 Task: Reply to email with the signature Dorian Garcia with the subject 'Request for time off' from softage.1@softage.net with the message 'Could you provide me with a list of the project's critical success factors?'
Action: Mouse moved to (803, 208)
Screenshot: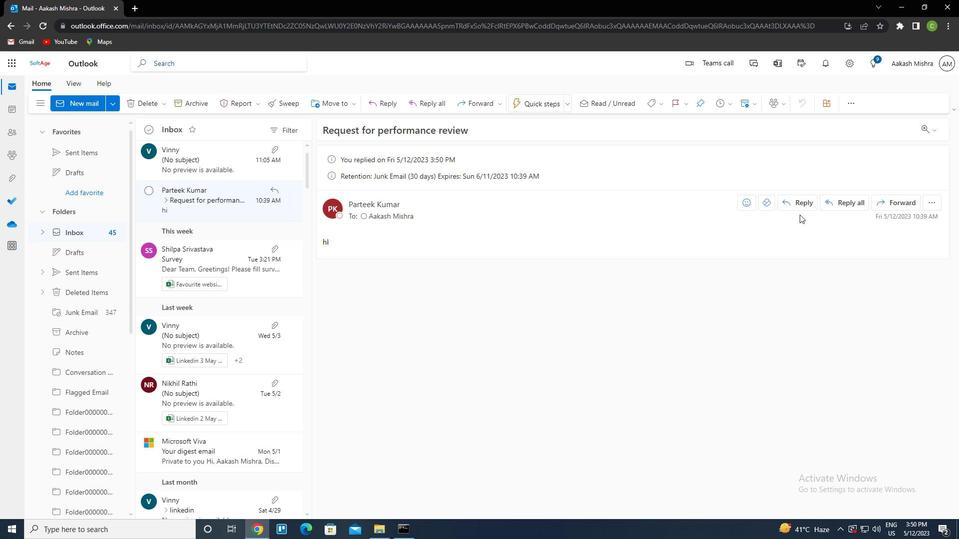 
Action: Mouse pressed left at (803, 208)
Screenshot: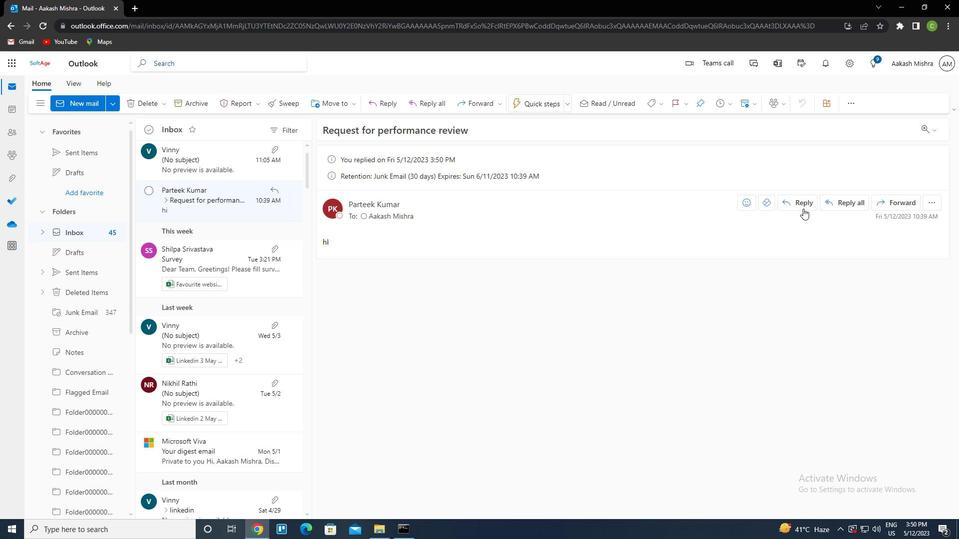 
Action: Mouse moved to (641, 108)
Screenshot: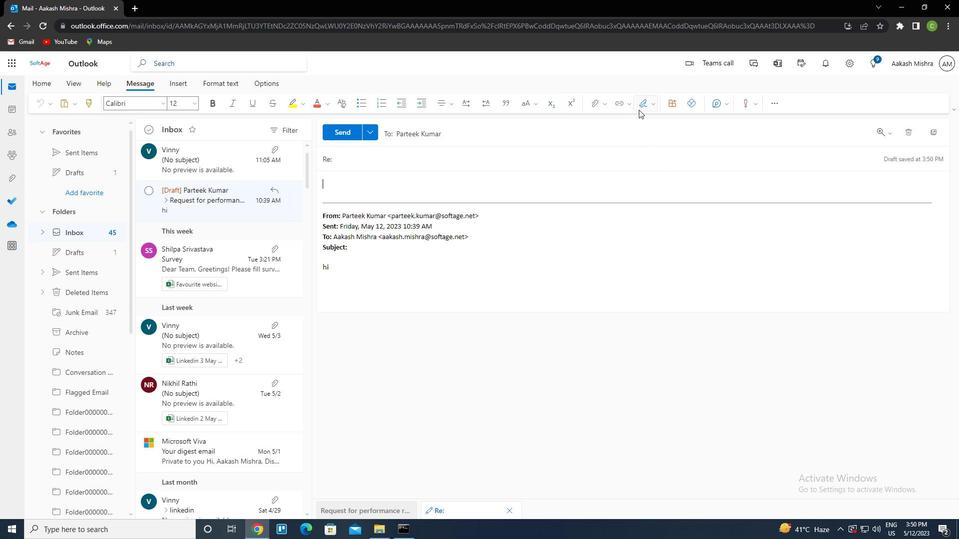 
Action: Mouse pressed left at (641, 108)
Screenshot: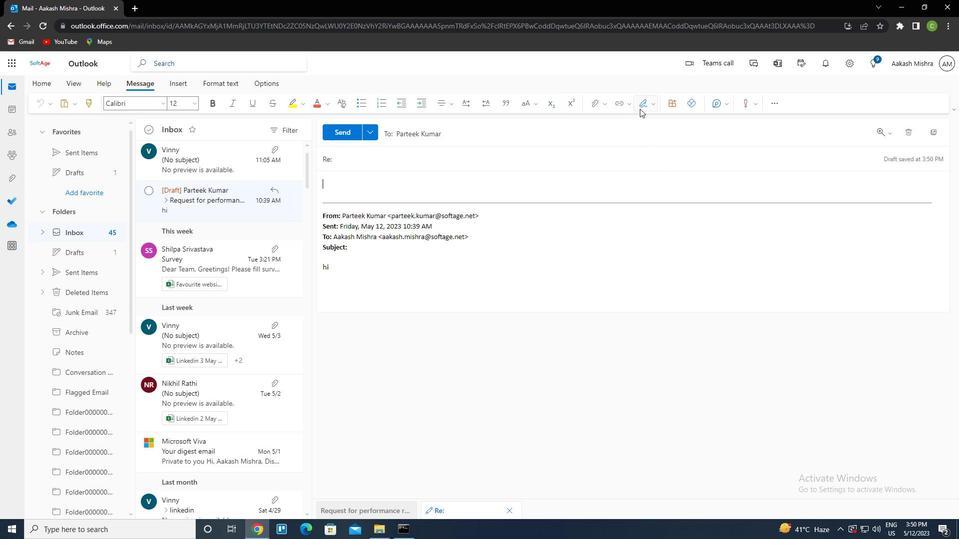 
Action: Mouse moved to (624, 140)
Screenshot: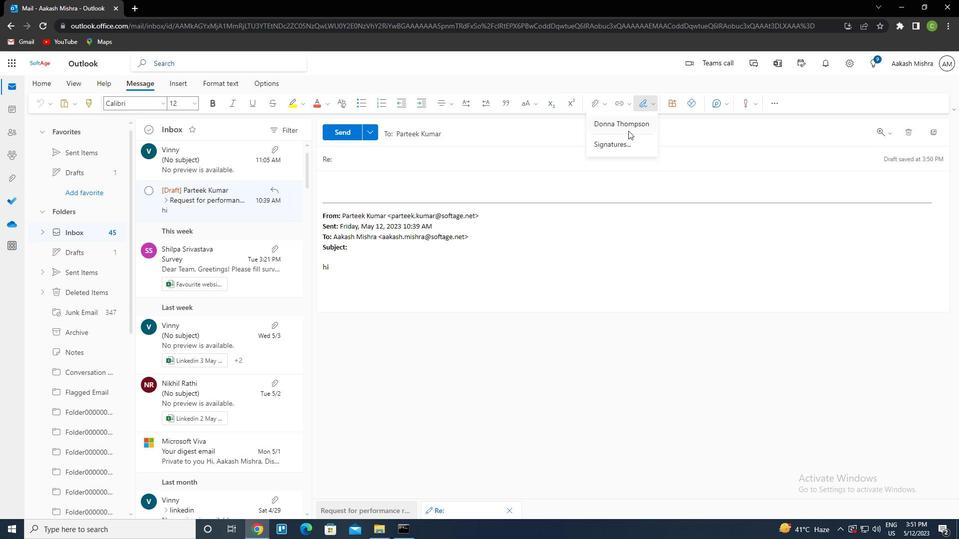 
Action: Mouse pressed left at (624, 140)
Screenshot: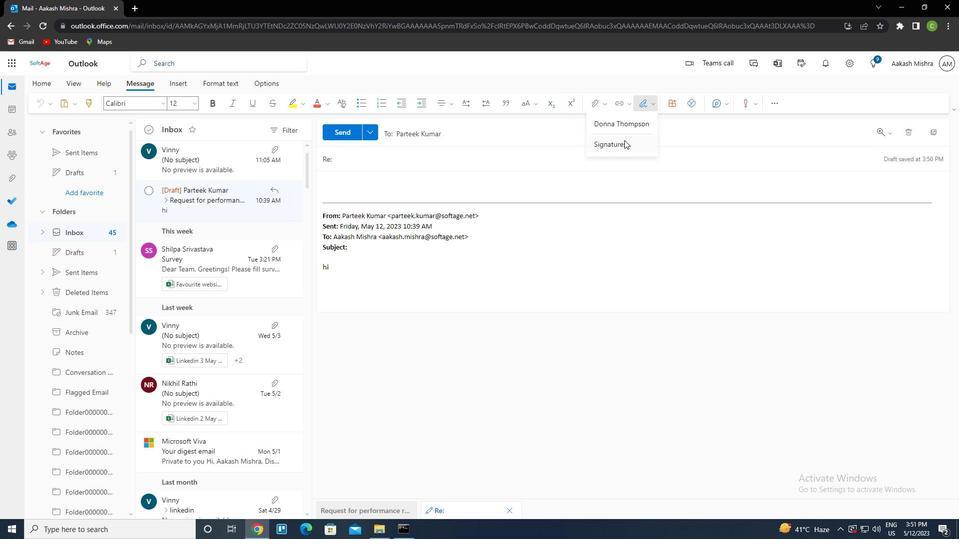 
Action: Mouse moved to (683, 185)
Screenshot: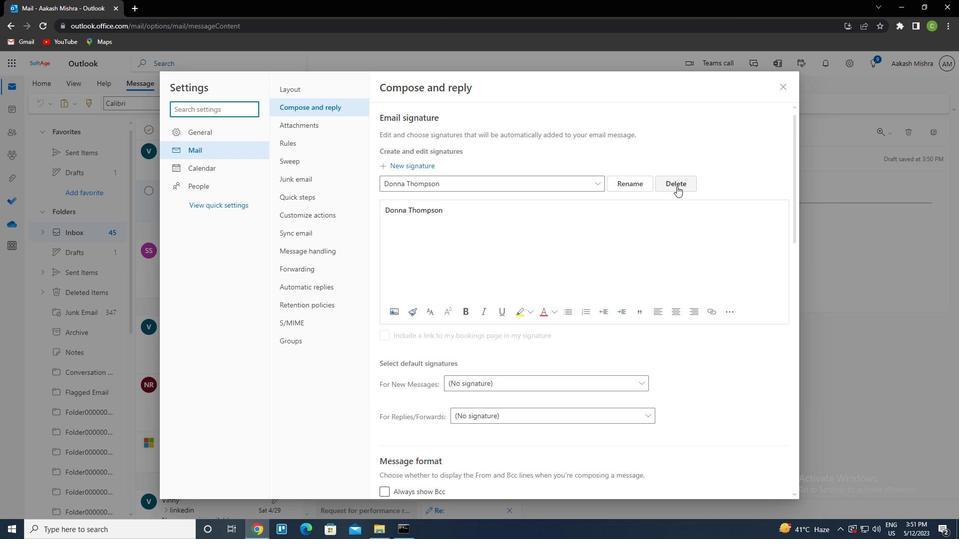 
Action: Mouse pressed left at (683, 185)
Screenshot: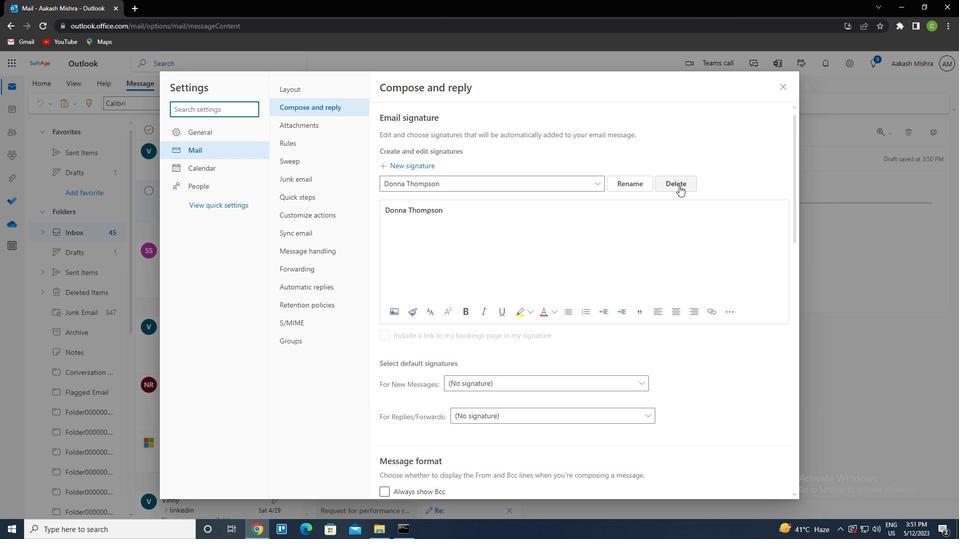 
Action: Mouse moved to (491, 184)
Screenshot: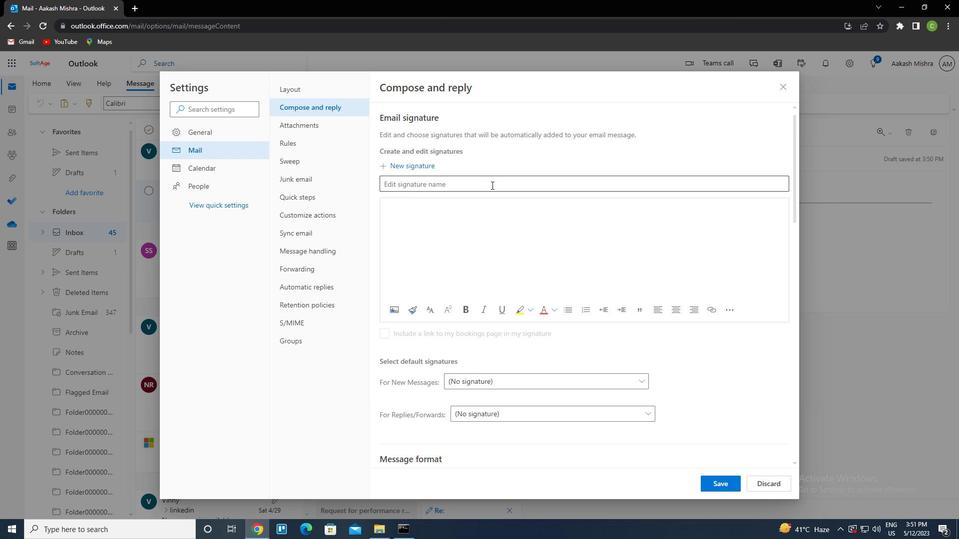 
Action: Mouse pressed left at (491, 184)
Screenshot: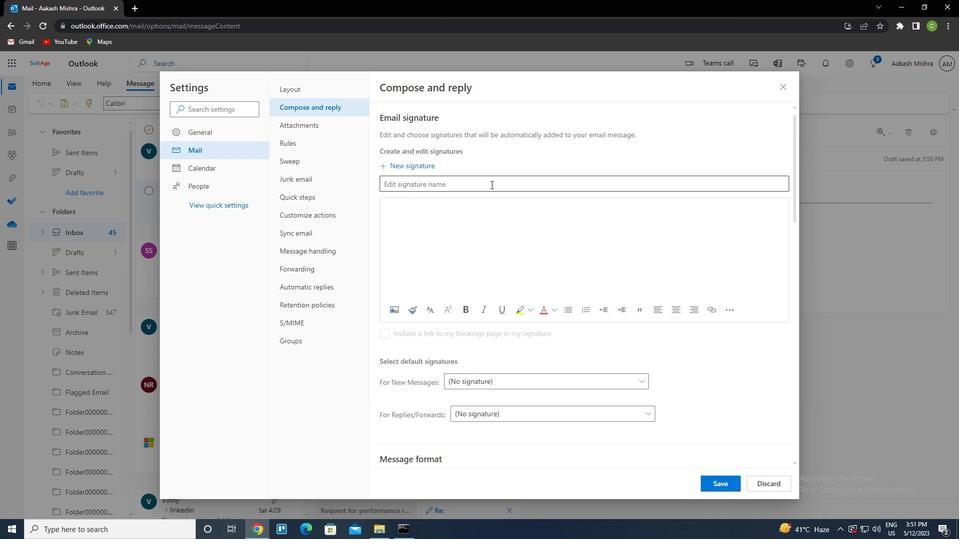 
Action: Key pressed <Key.caps_lock>d<Key.caps_lock>orian<Key.space><Key.caps_lock>g<Key.caps_lock>arcia<Key.tab><Key.caps_lock>d<Key.caps_lock>orian<Key.space><Key.caps_lock>g<Key.caps_lock>racia
Screenshot: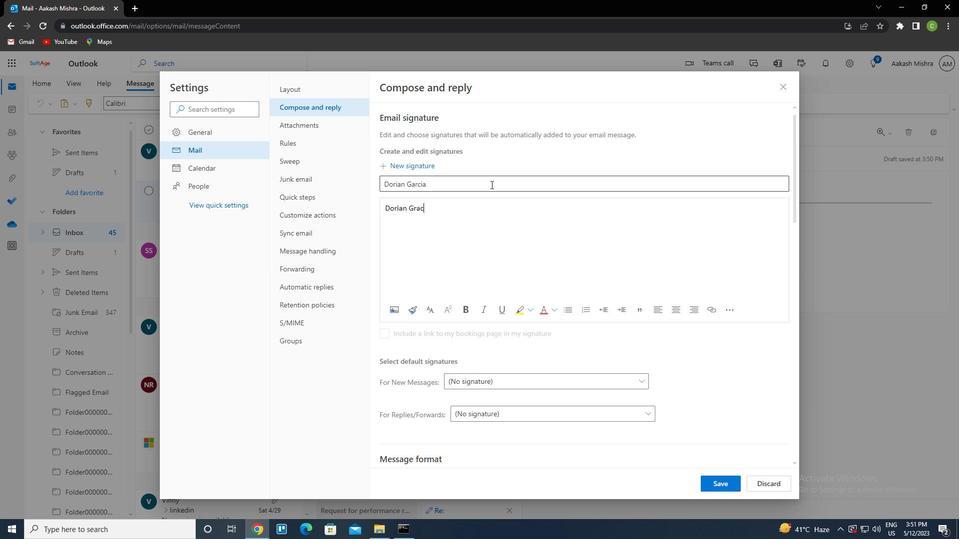 
Action: Mouse moved to (714, 488)
Screenshot: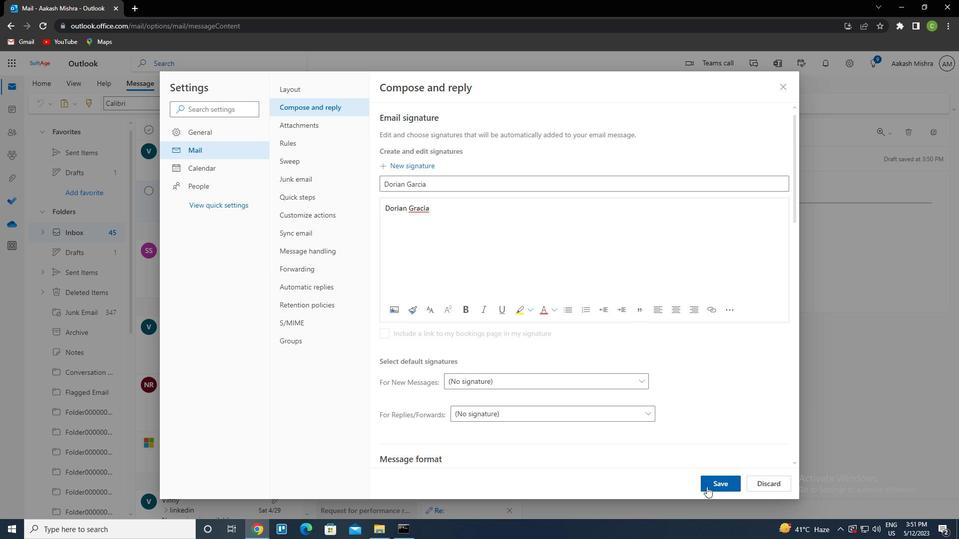 
Action: Mouse pressed left at (714, 488)
Screenshot: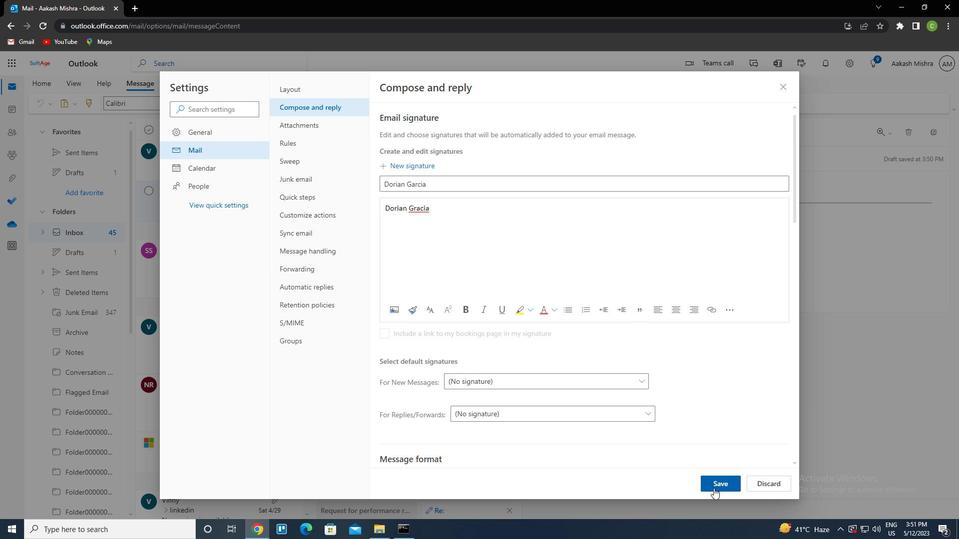 
Action: Mouse moved to (418, 207)
Screenshot: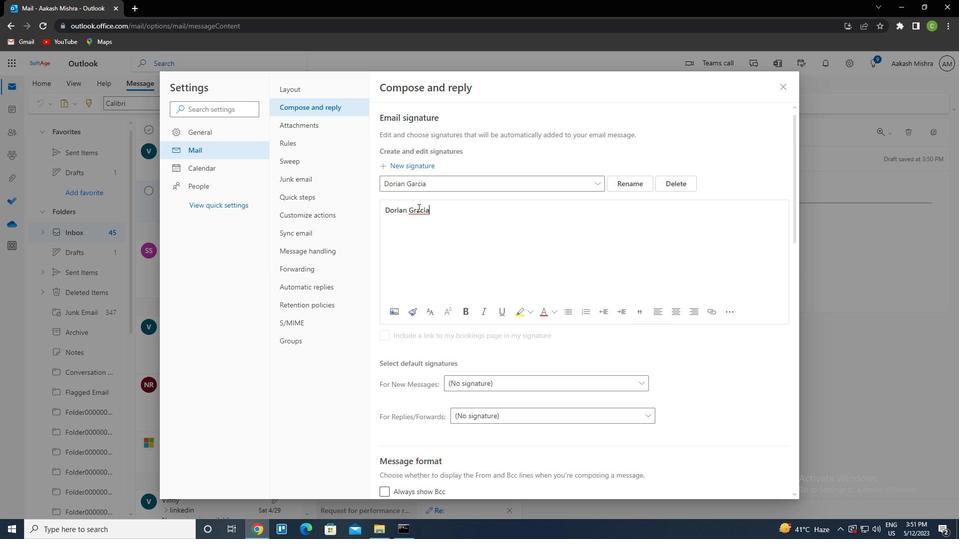 
Action: Mouse pressed left at (418, 207)
Screenshot: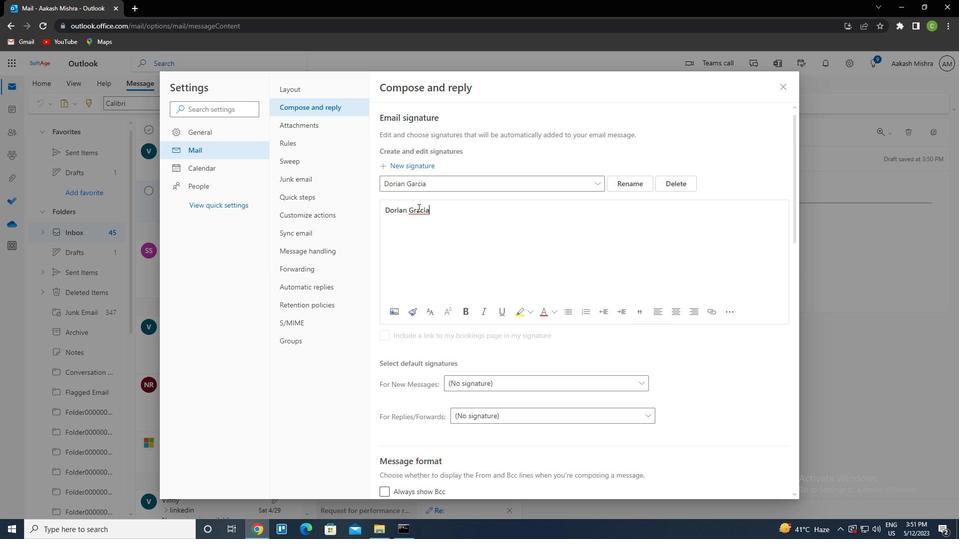 
Action: Mouse moved to (432, 221)
Screenshot: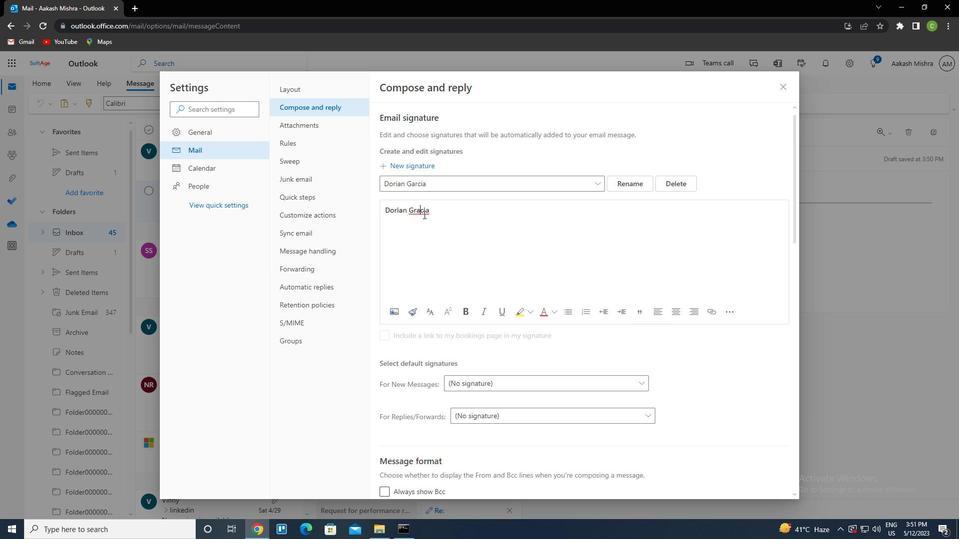 
Action: Key pressed <Key.backspace><Key.backspace>ar
Screenshot: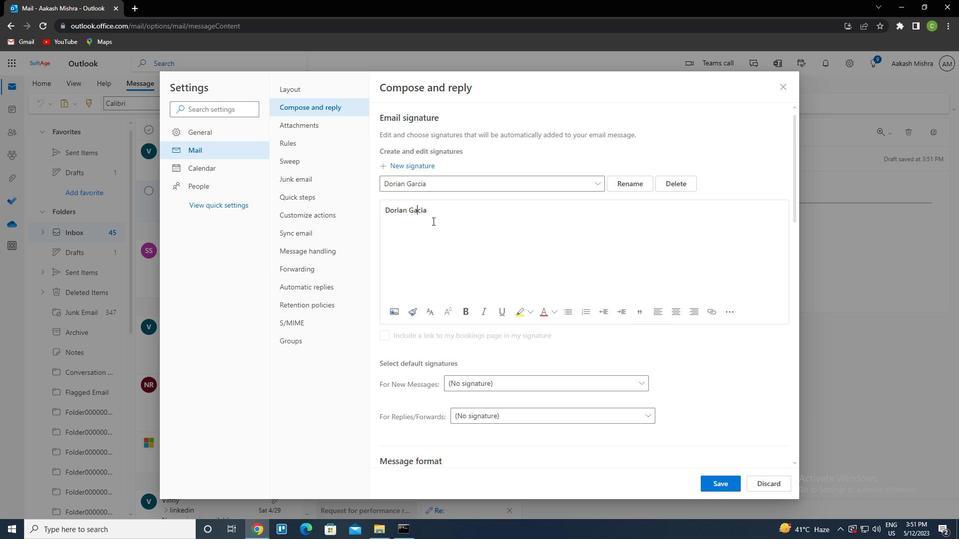 
Action: Mouse moved to (712, 483)
Screenshot: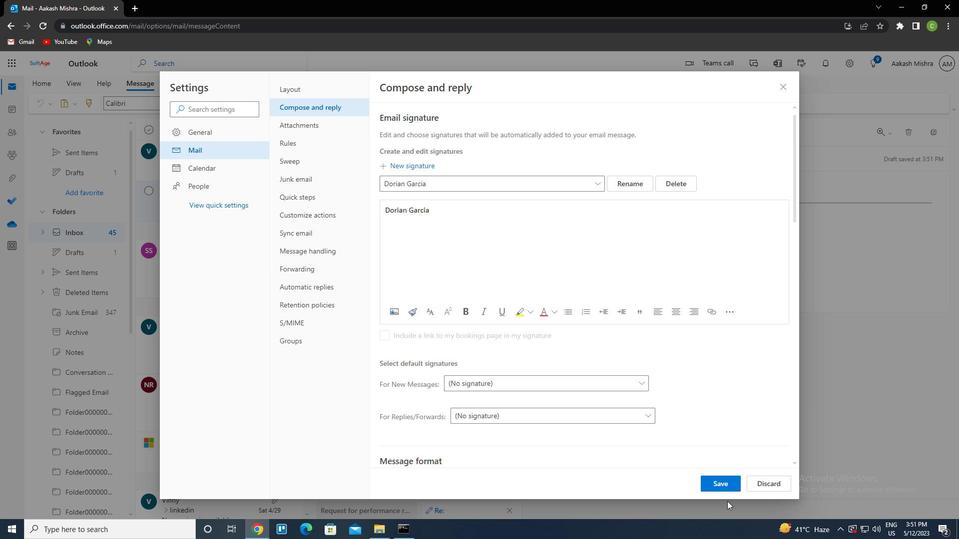 
Action: Mouse pressed left at (712, 483)
Screenshot: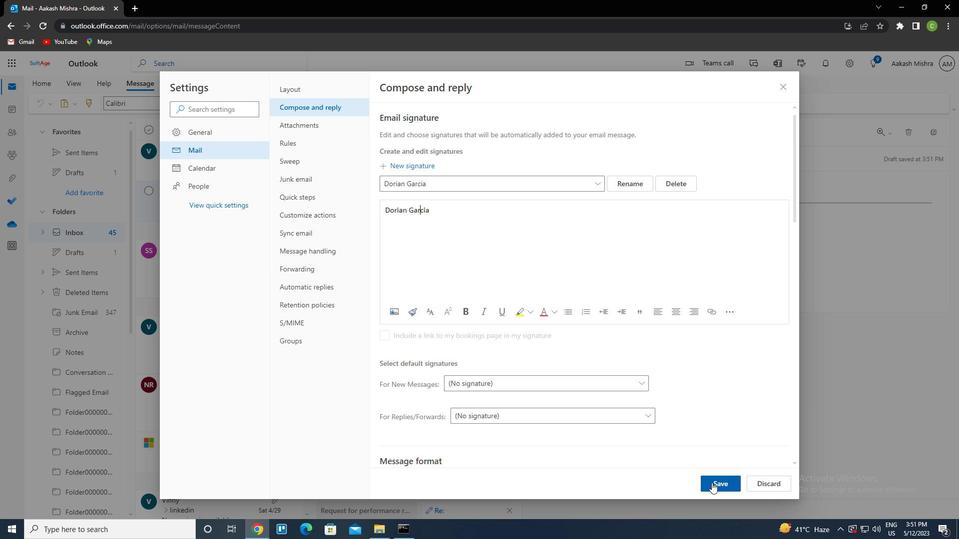 
Action: Mouse moved to (783, 83)
Screenshot: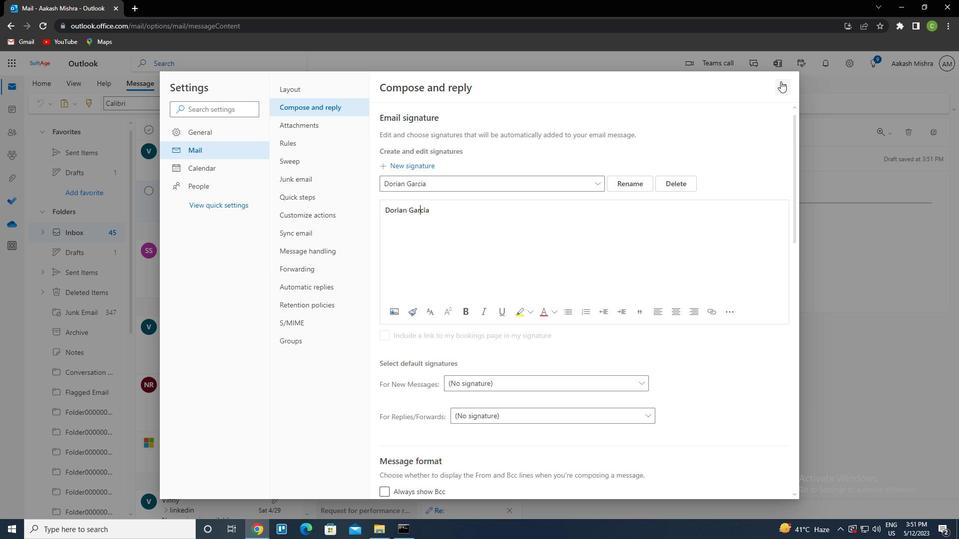 
Action: Mouse pressed left at (783, 83)
Screenshot: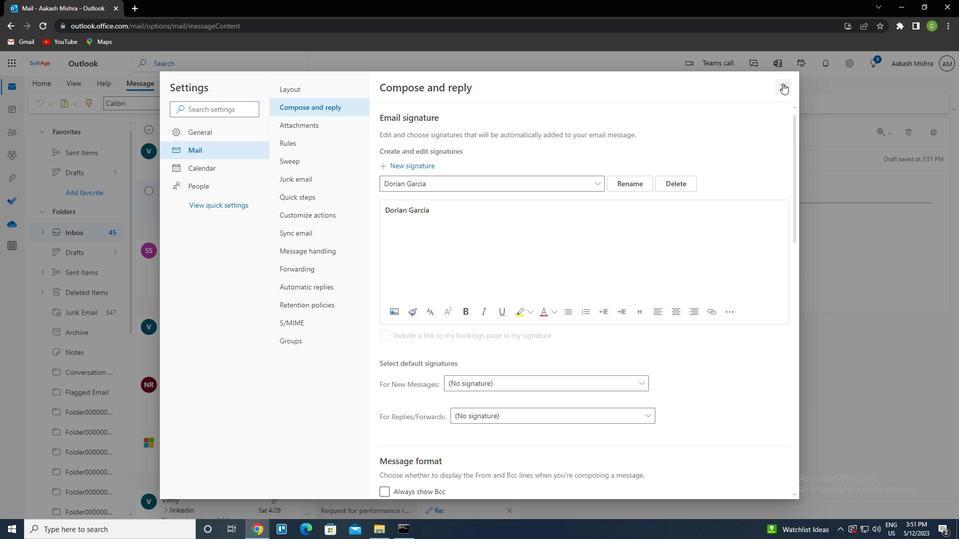 
Action: Mouse moved to (646, 99)
Screenshot: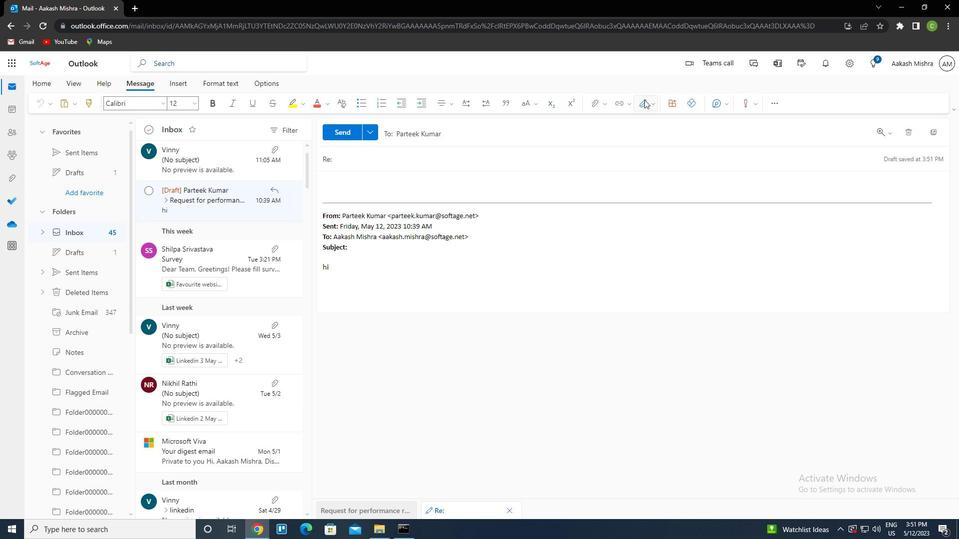 
Action: Mouse pressed left at (646, 99)
Screenshot: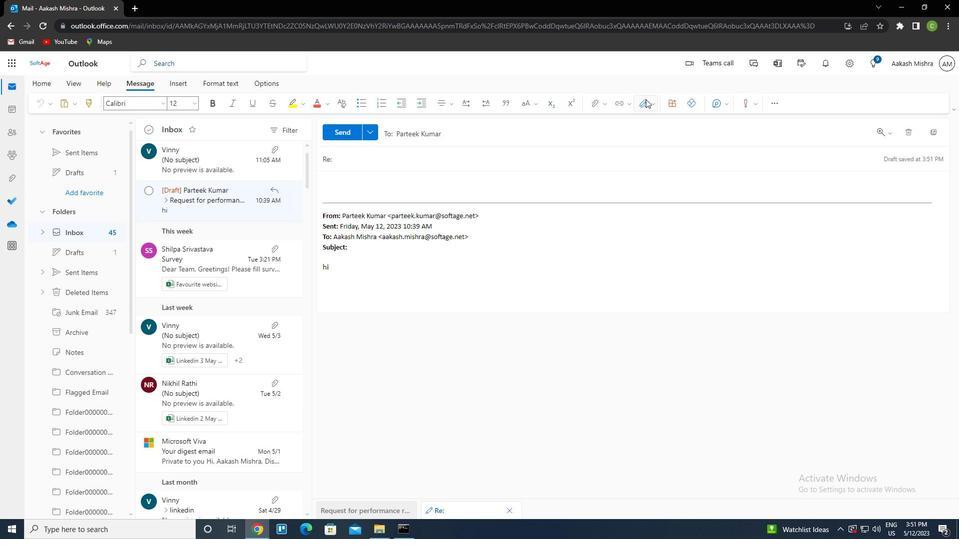 
Action: Mouse moved to (638, 123)
Screenshot: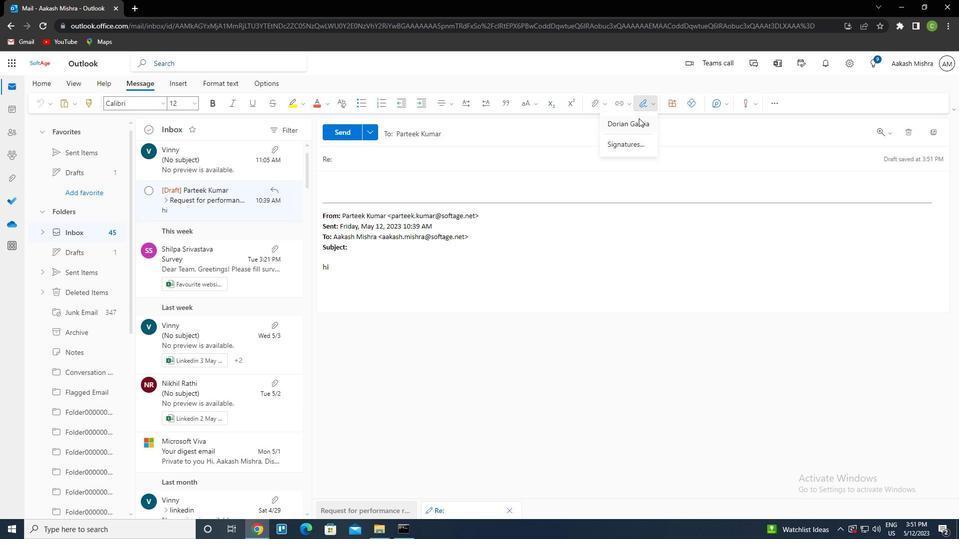 
Action: Mouse pressed left at (638, 123)
Screenshot: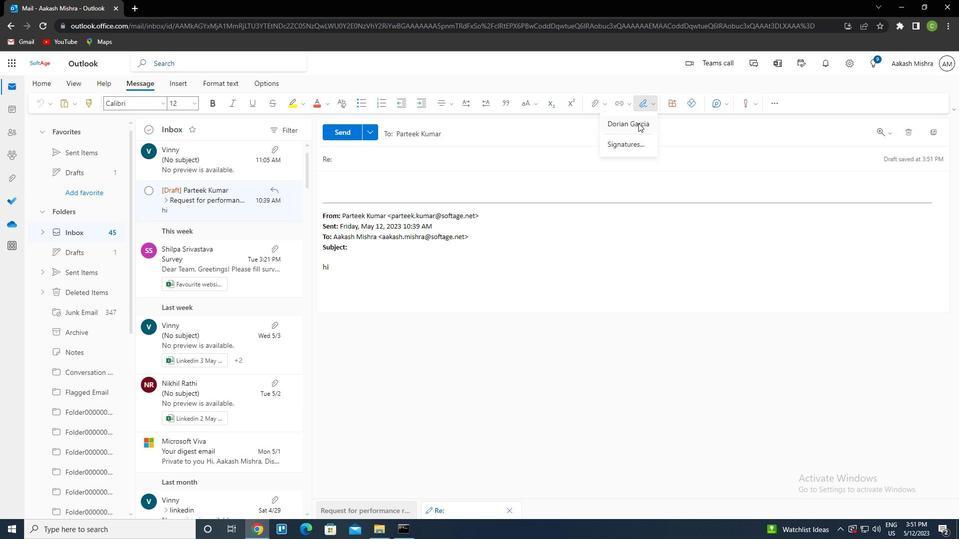 
Action: Mouse moved to (364, 157)
Screenshot: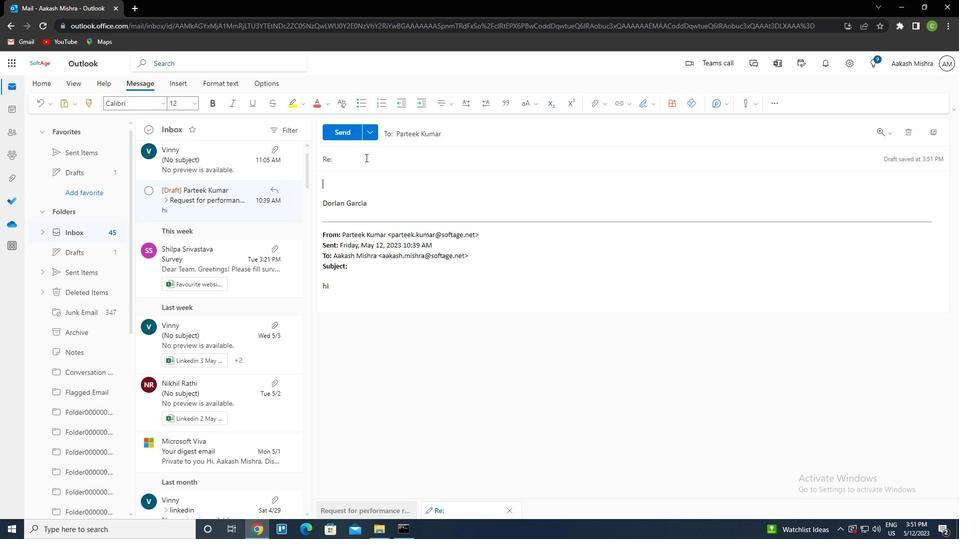 
Action: Mouse pressed left at (364, 157)
Screenshot: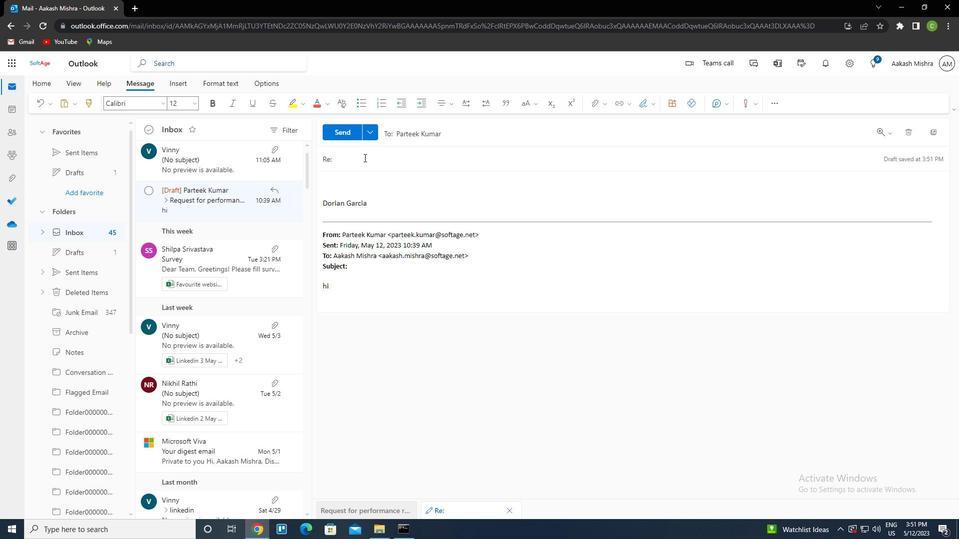 
Action: Key pressed <Key.caps_lock>r<Key.caps_lock>equest<Key.space>fortime<Key.space>off<Key.left><Key.left><Key.left><Key.left><Key.left><Key.left><Key.space><Key.tab><Key.caps_lock>ctrl+C<Key.caps_lock>ould<Key.space>you<Key.space>provide<Key.space>me<Key.space>with<Key.space>a<Key.space>list<Key.space>of<Key.space>the<Key.space>project's<Key.space>crtical<Key.space><Key.left><Key.left><Key.left><Key.left><Key.left><Key.left>i<Key.right><Key.right>ctrl+Sucess<Key.space>factors
Screenshot: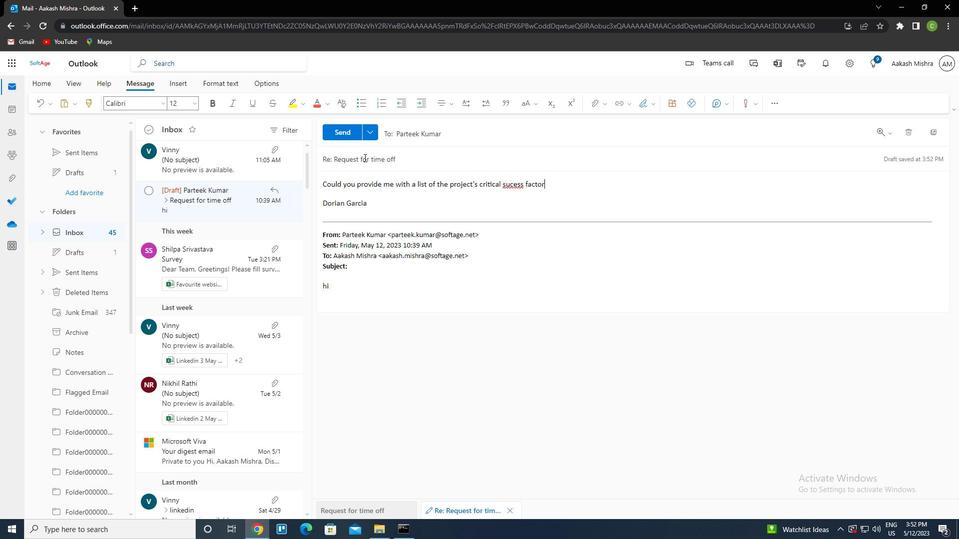 
Action: Mouse moved to (515, 186)
Screenshot: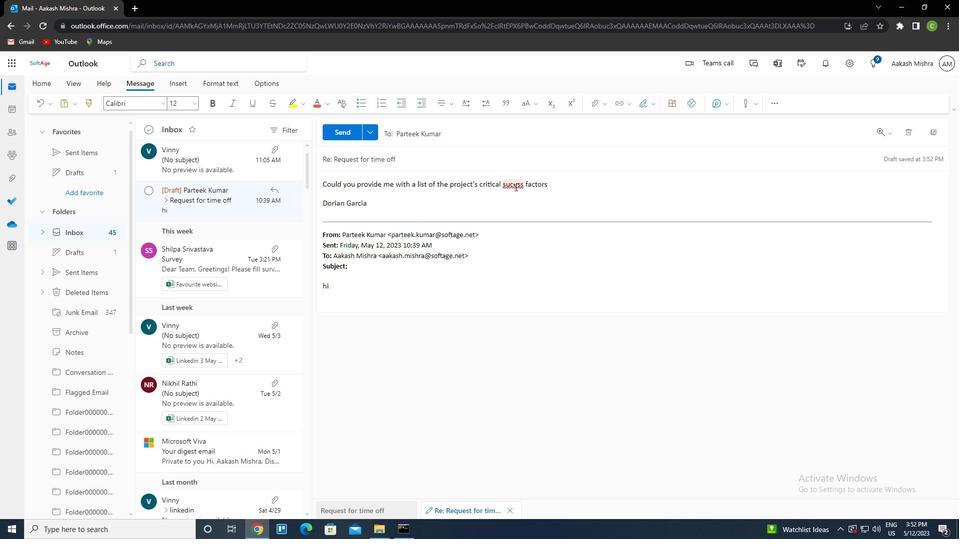
Action: Mouse pressed left at (515, 186)
Screenshot: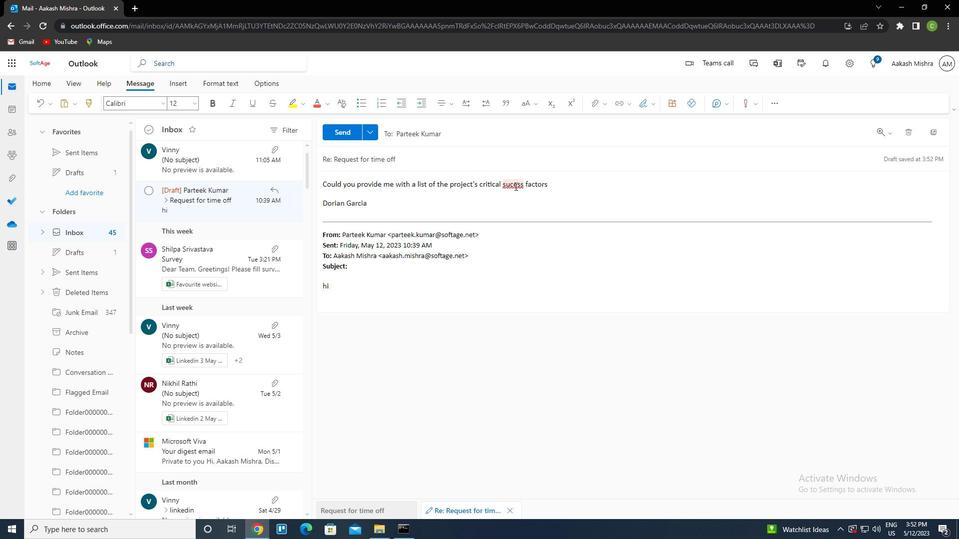 
Action: Mouse moved to (449, 213)
Screenshot: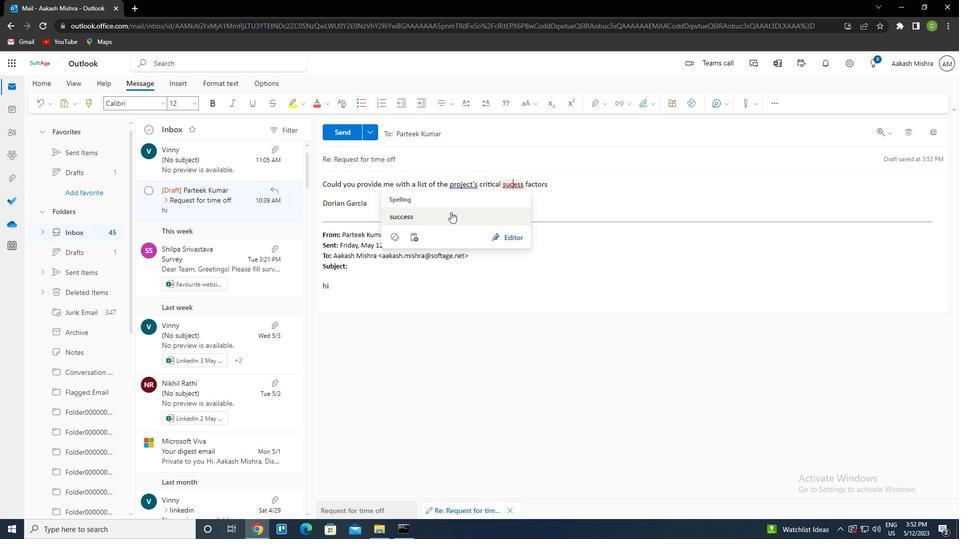 
Action: Mouse pressed left at (449, 213)
Screenshot: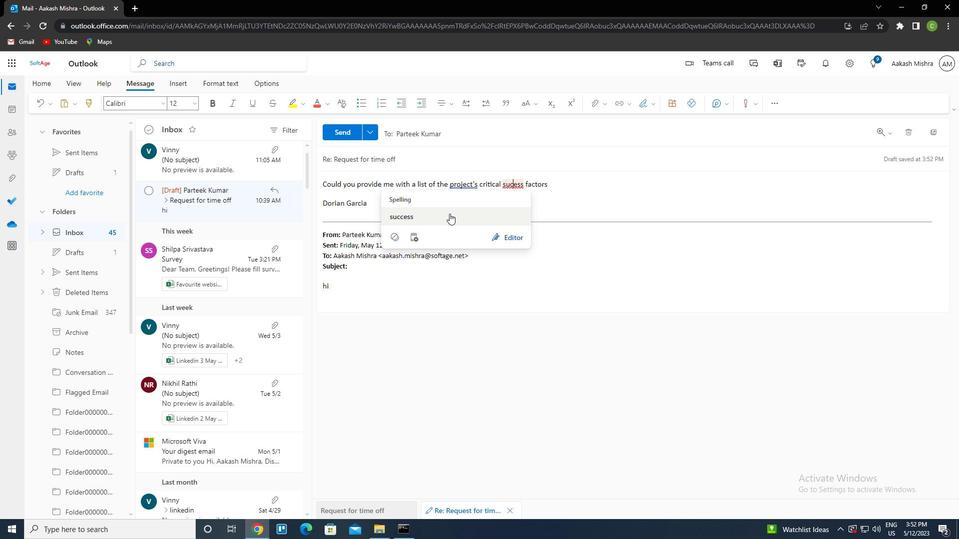 
Action: Mouse moved to (351, 127)
Screenshot: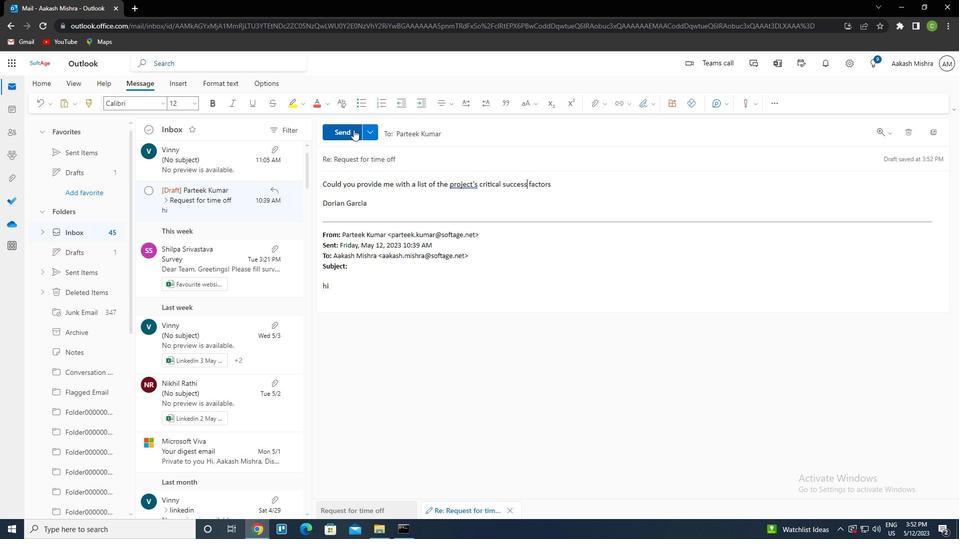 
Action: Mouse pressed left at (351, 127)
Screenshot: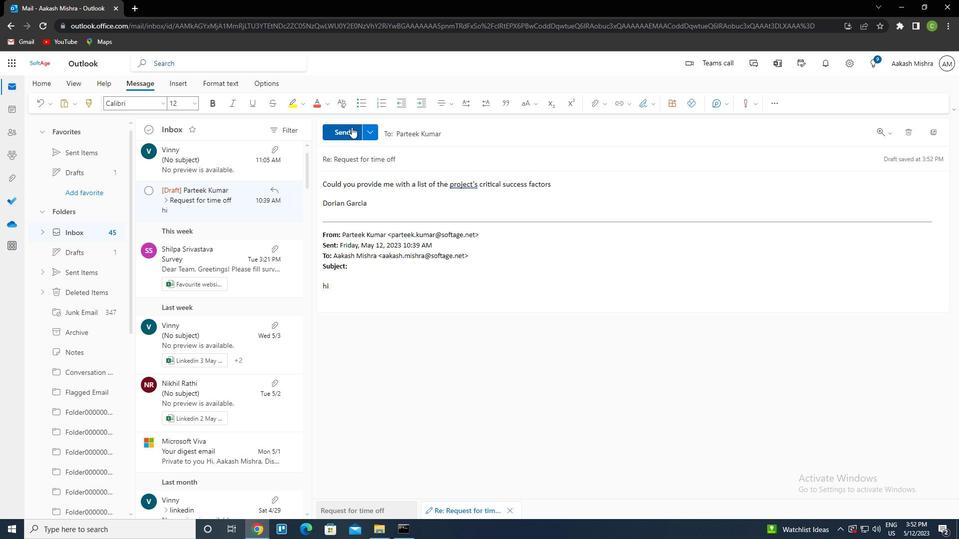 
Action: Mouse moved to (489, 234)
Screenshot: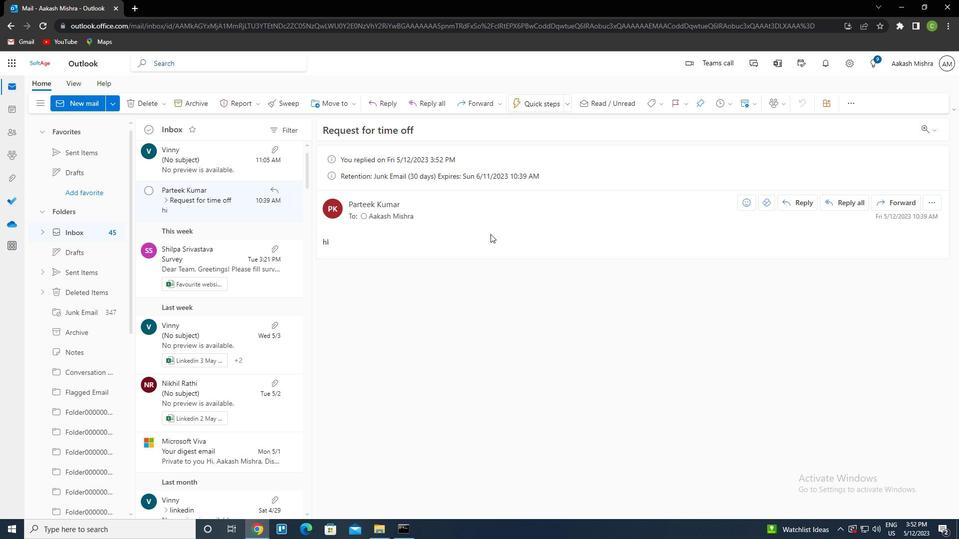 
